 Task: Filter your Outlook emails to show only unread items with attachments and flagged by you.
Action: Mouse moved to (17, 71)
Screenshot: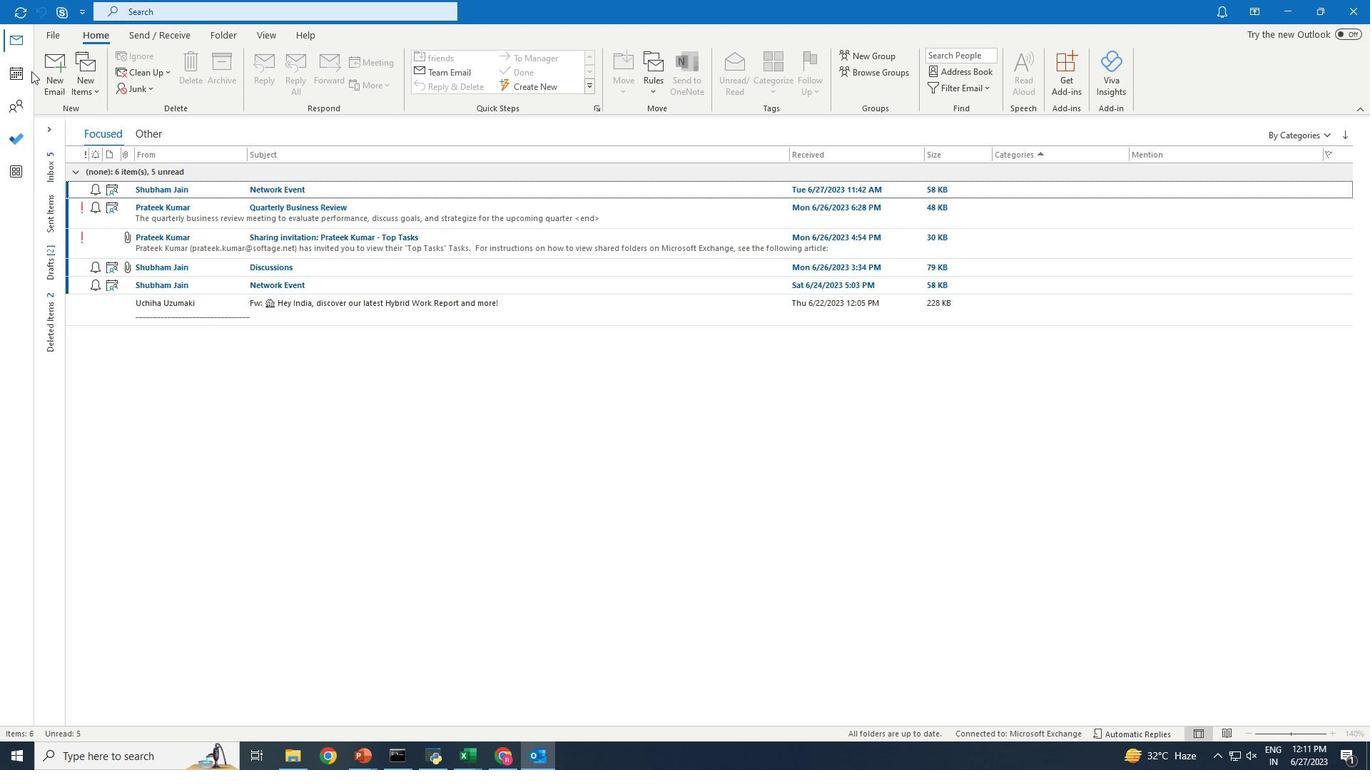 
Action: Mouse pressed left at (17, 71)
Screenshot: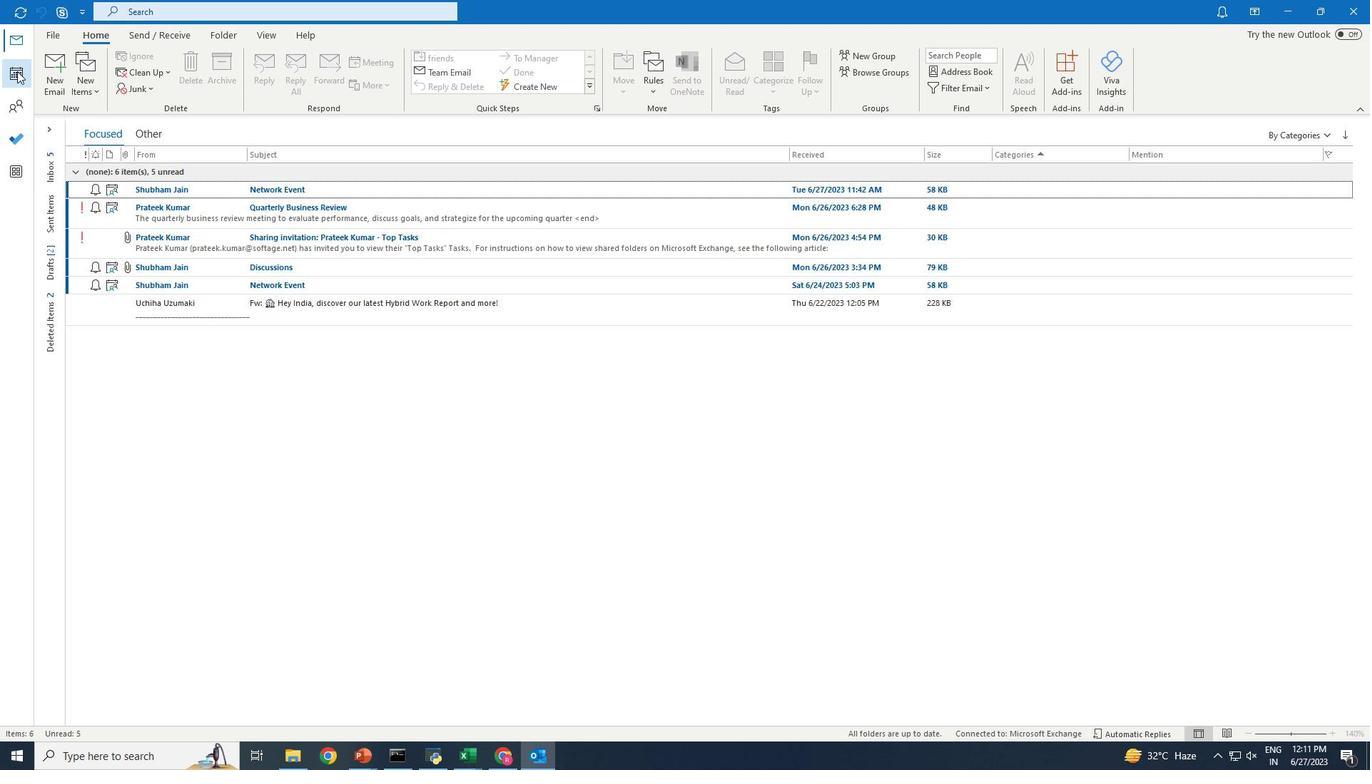 
Action: Mouse moved to (260, 34)
Screenshot: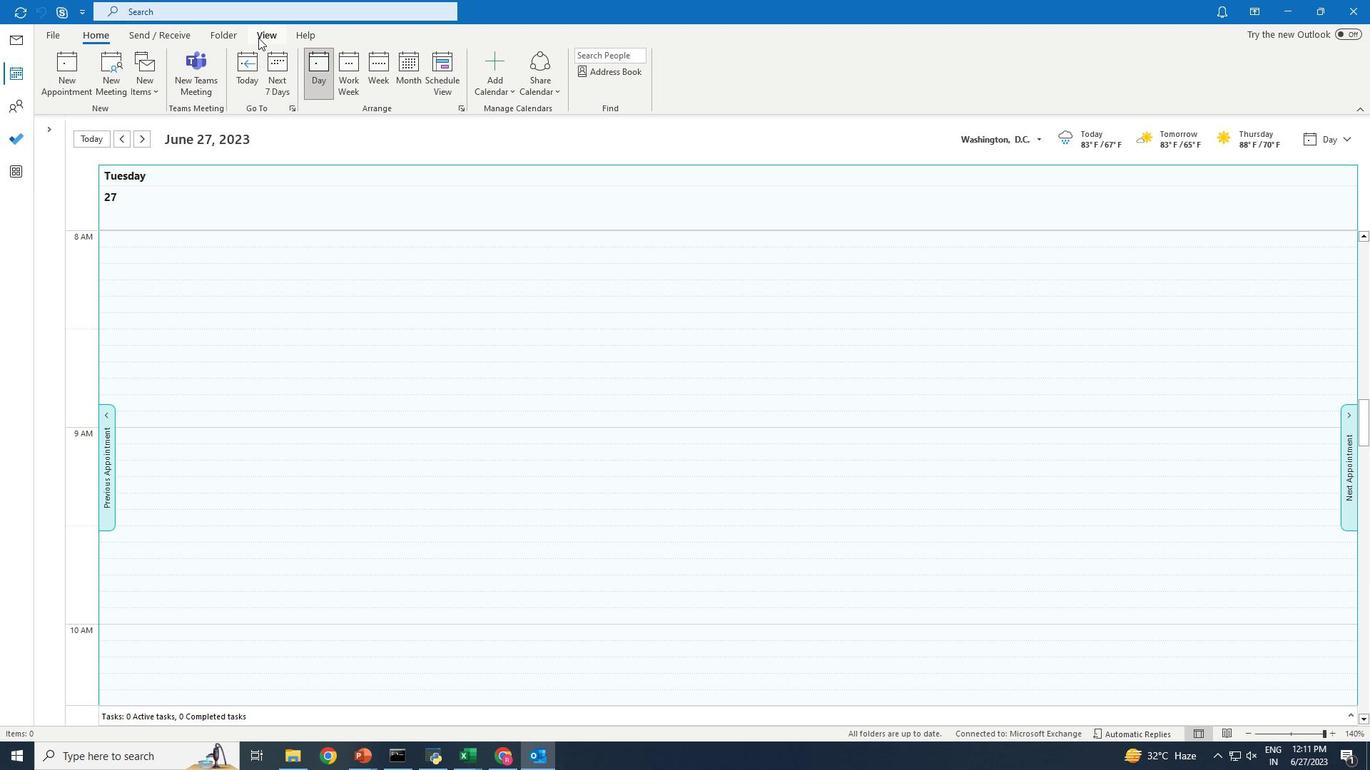 
Action: Mouse pressed left at (260, 34)
Screenshot: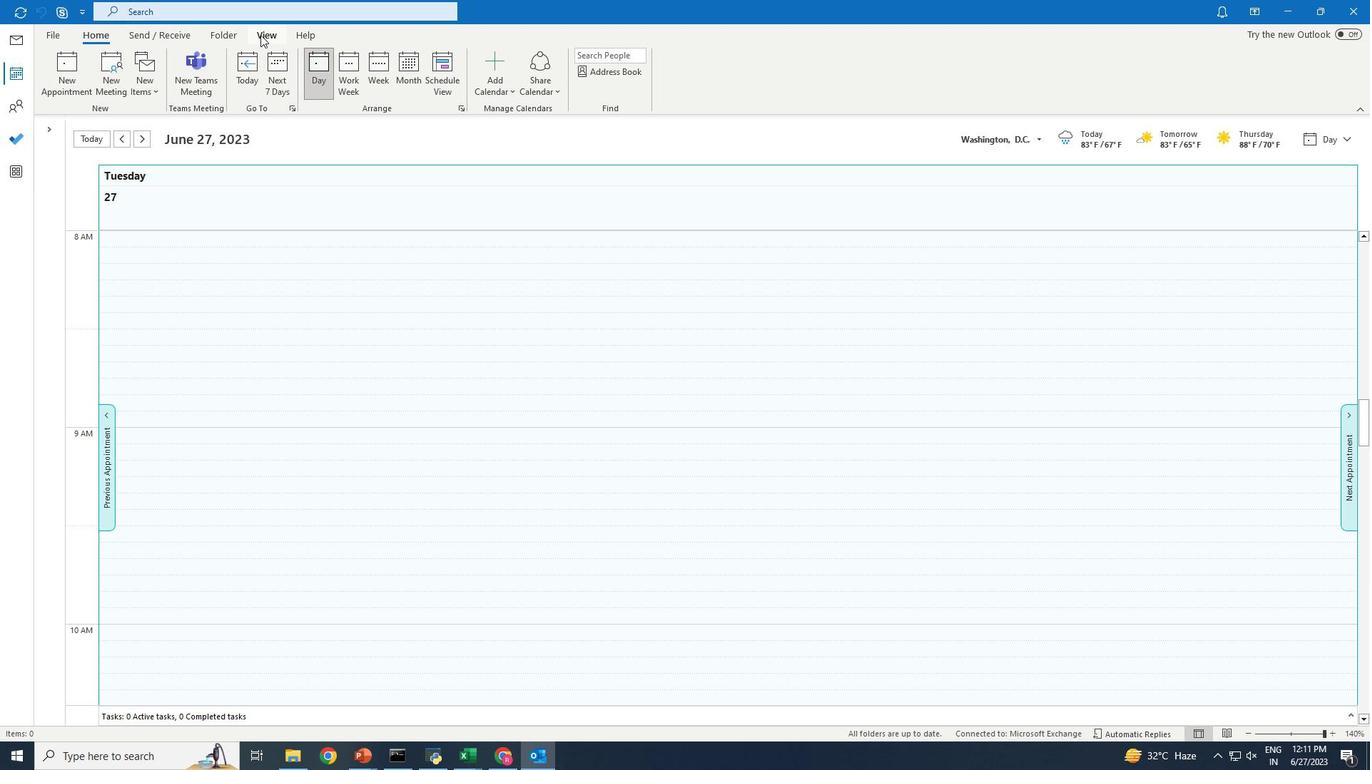 
Action: Mouse moved to (89, 70)
Screenshot: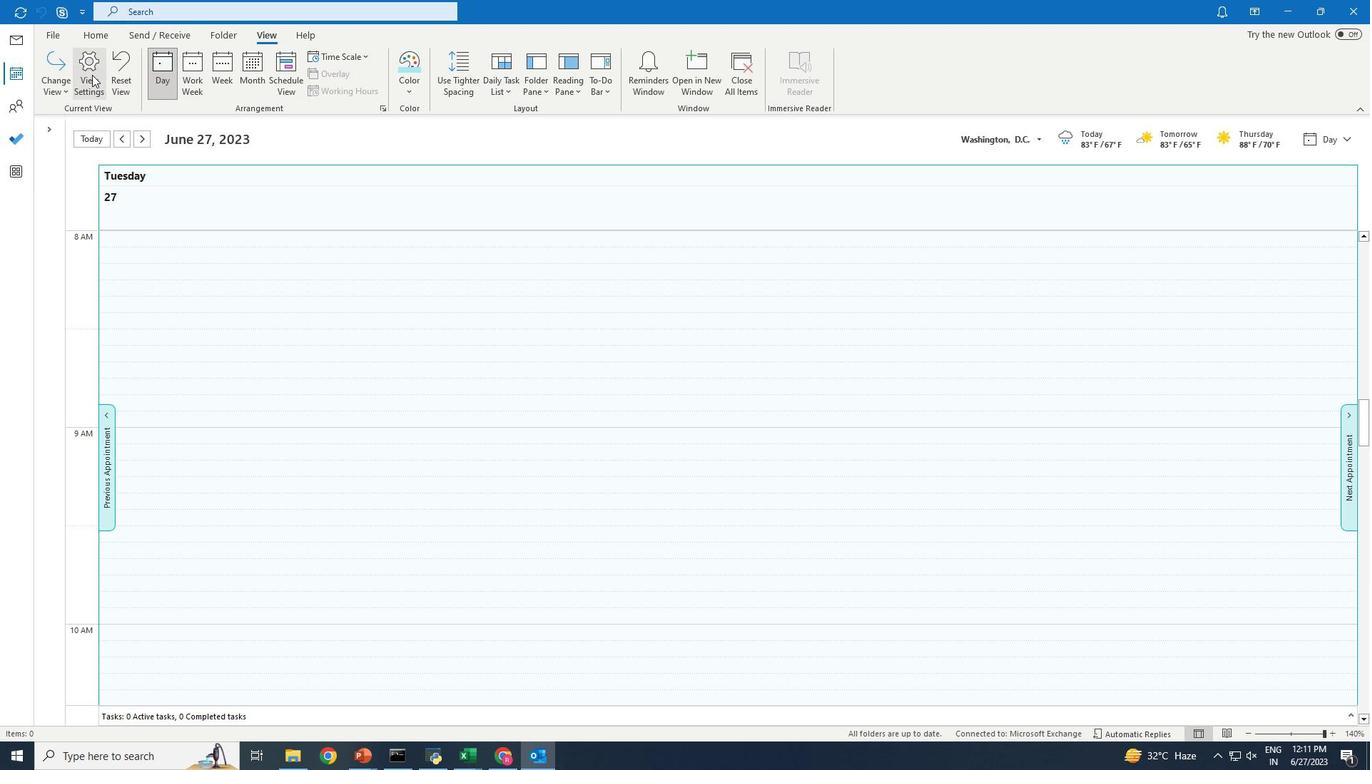 
Action: Mouse pressed left at (89, 70)
Screenshot: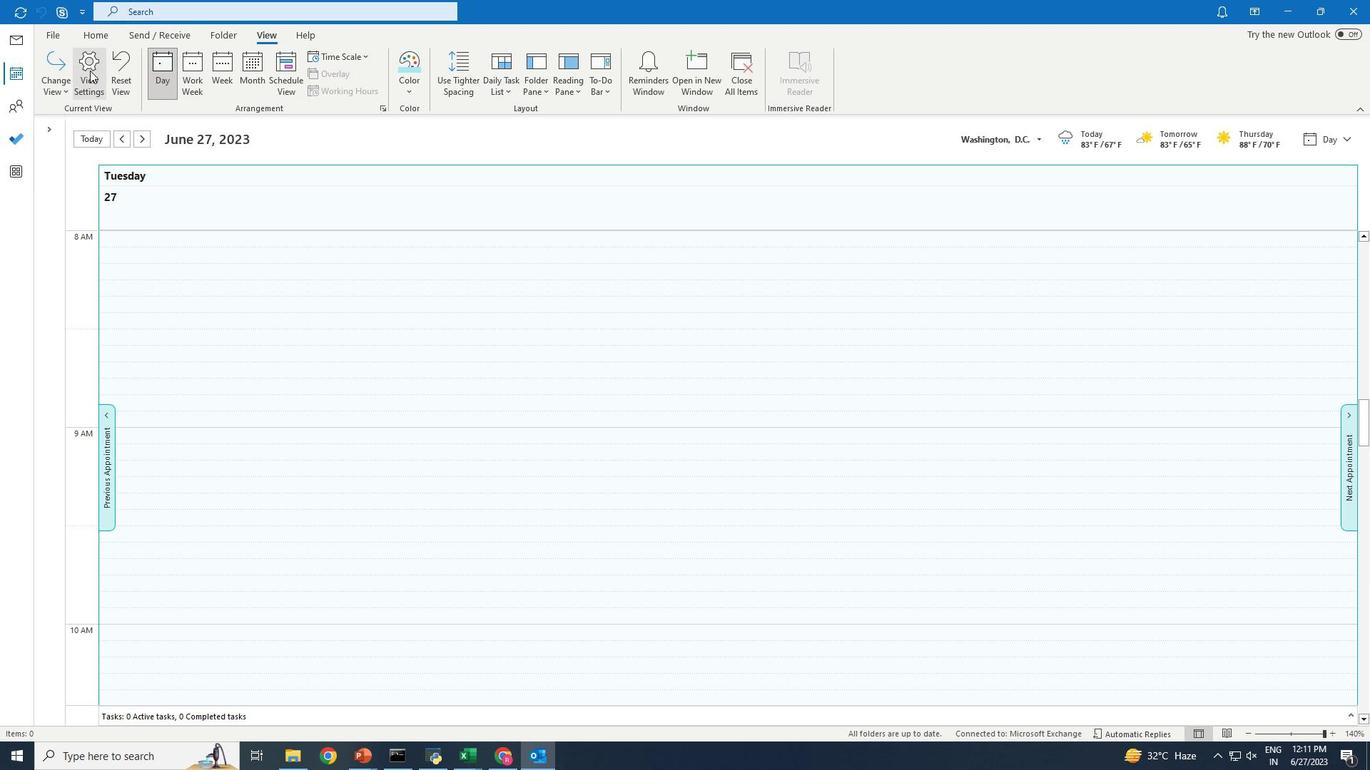 
Action: Mouse moved to (571, 370)
Screenshot: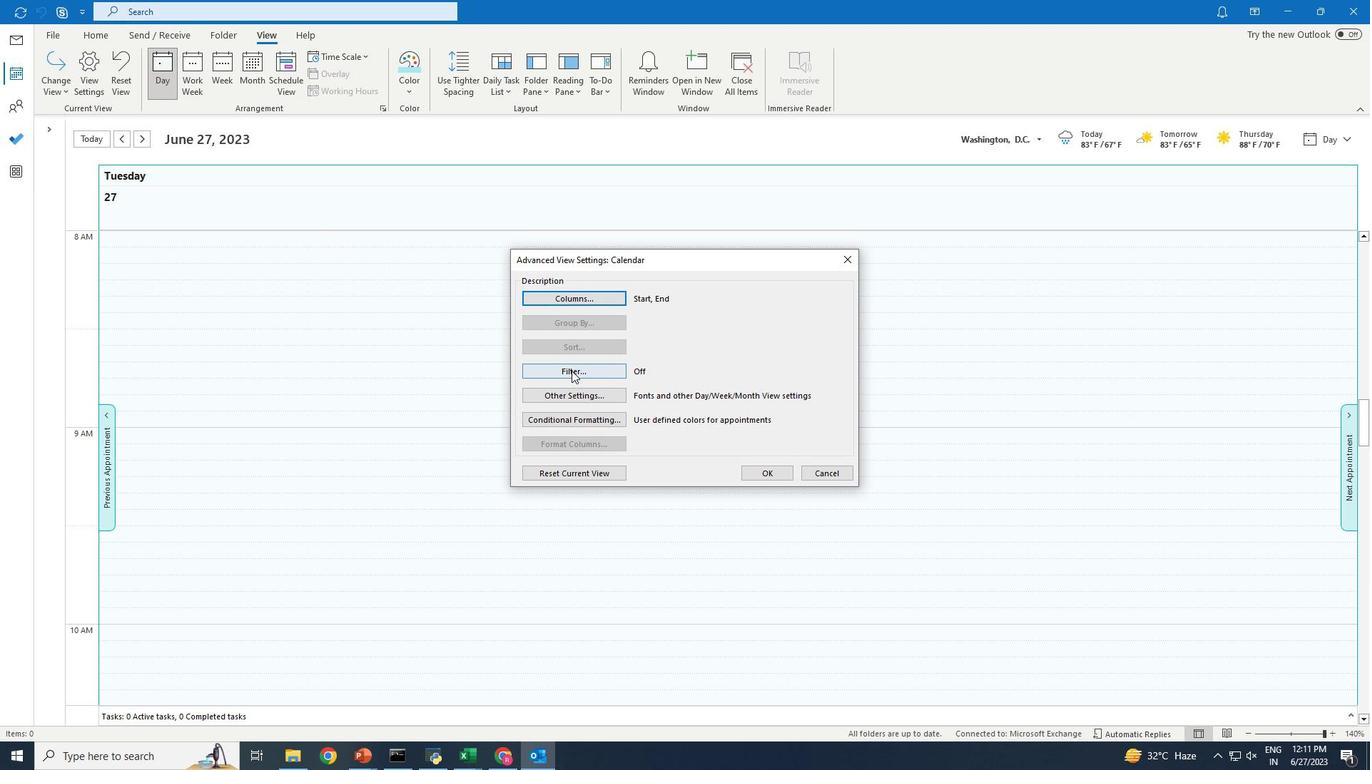 
Action: Mouse pressed left at (571, 370)
Screenshot: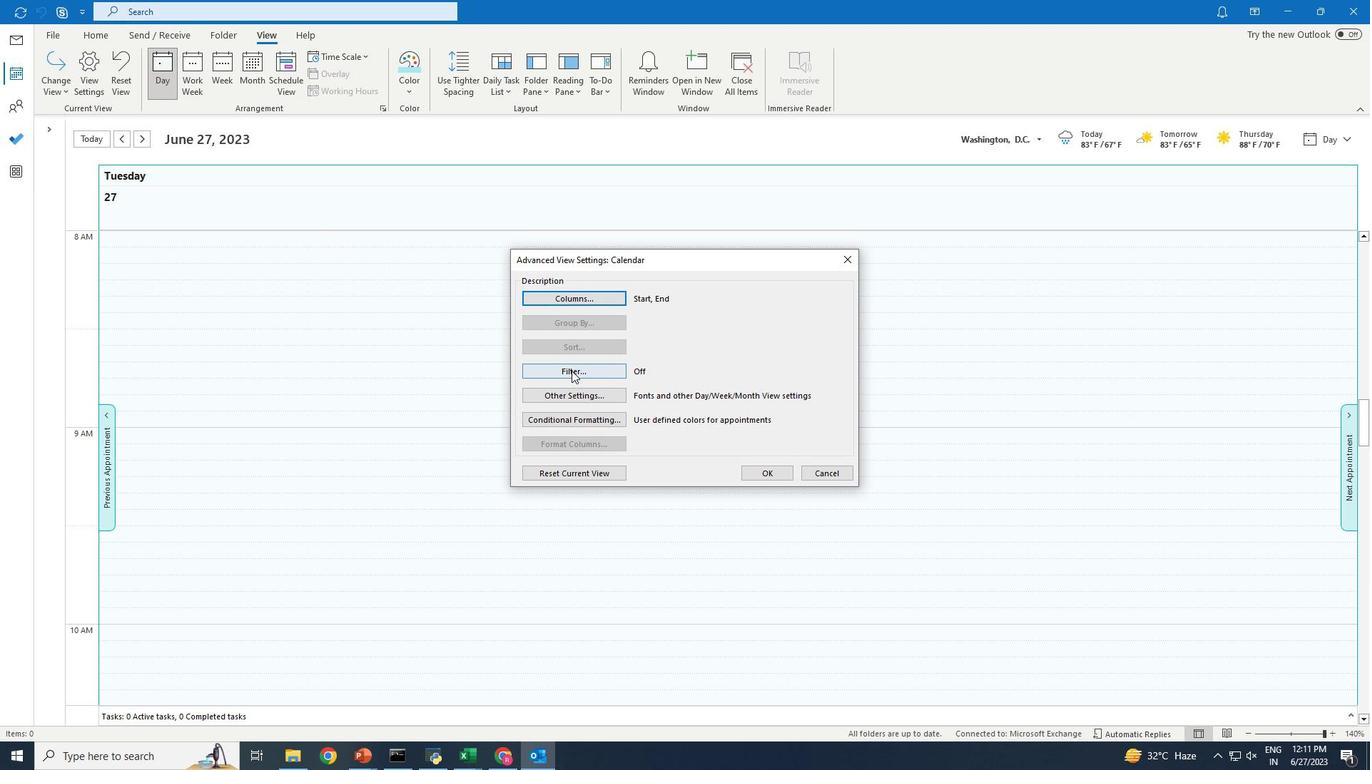 
Action: Mouse moved to (686, 285)
Screenshot: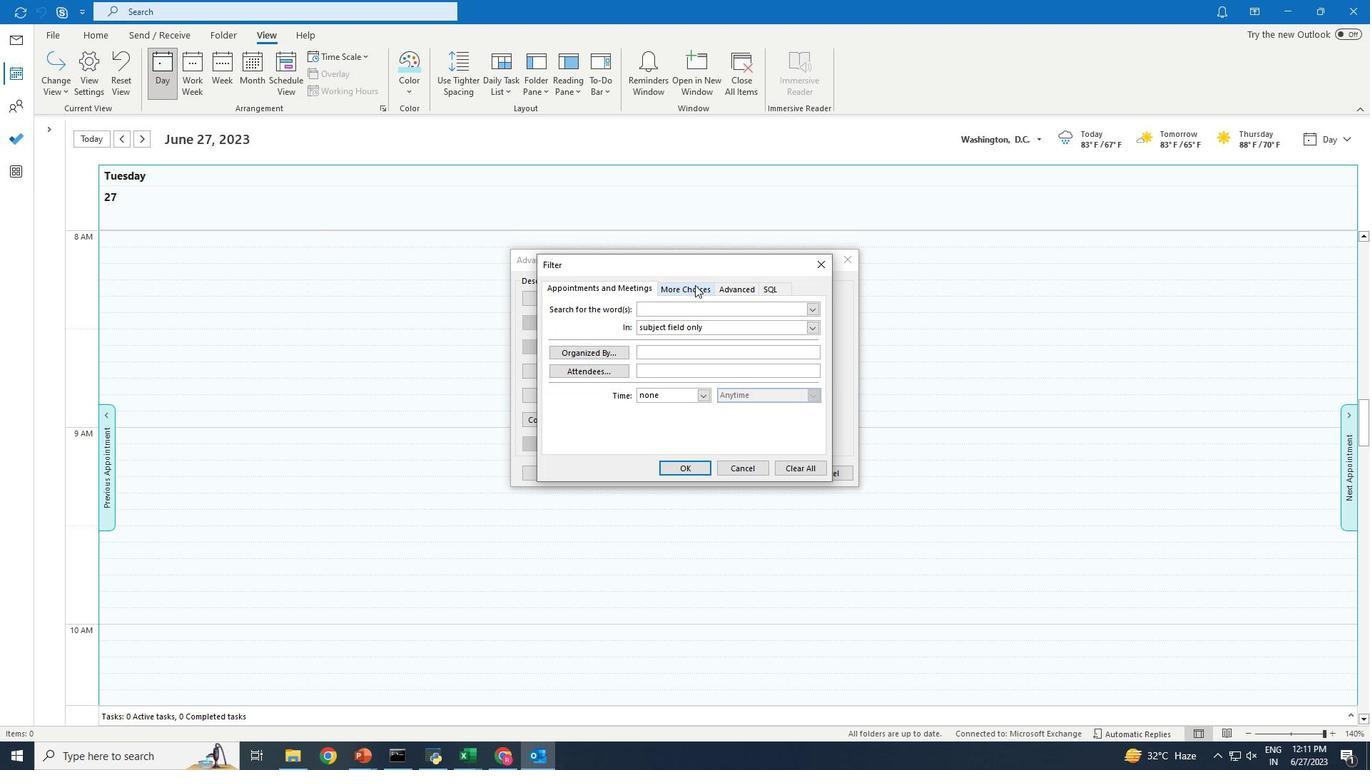 
Action: Mouse pressed left at (686, 285)
Screenshot: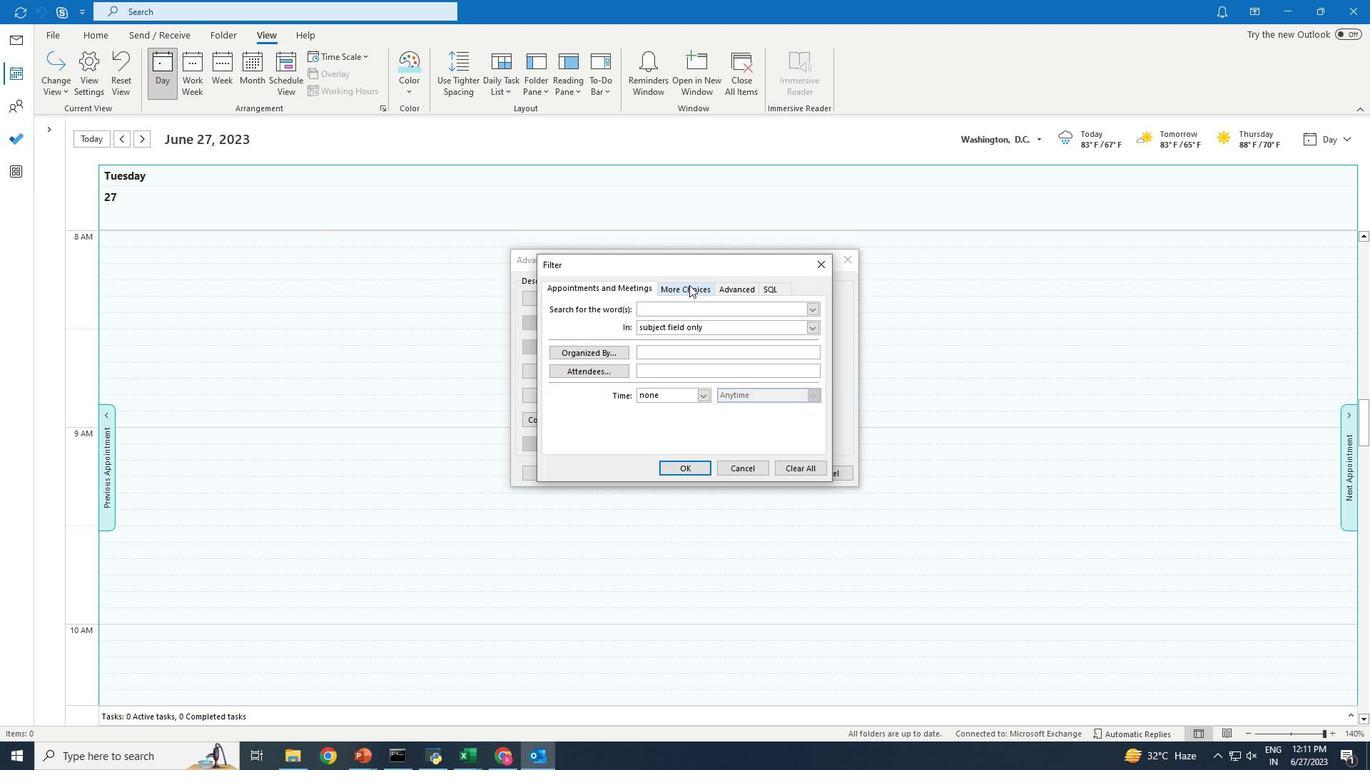 
Action: Mouse moved to (812, 306)
Screenshot: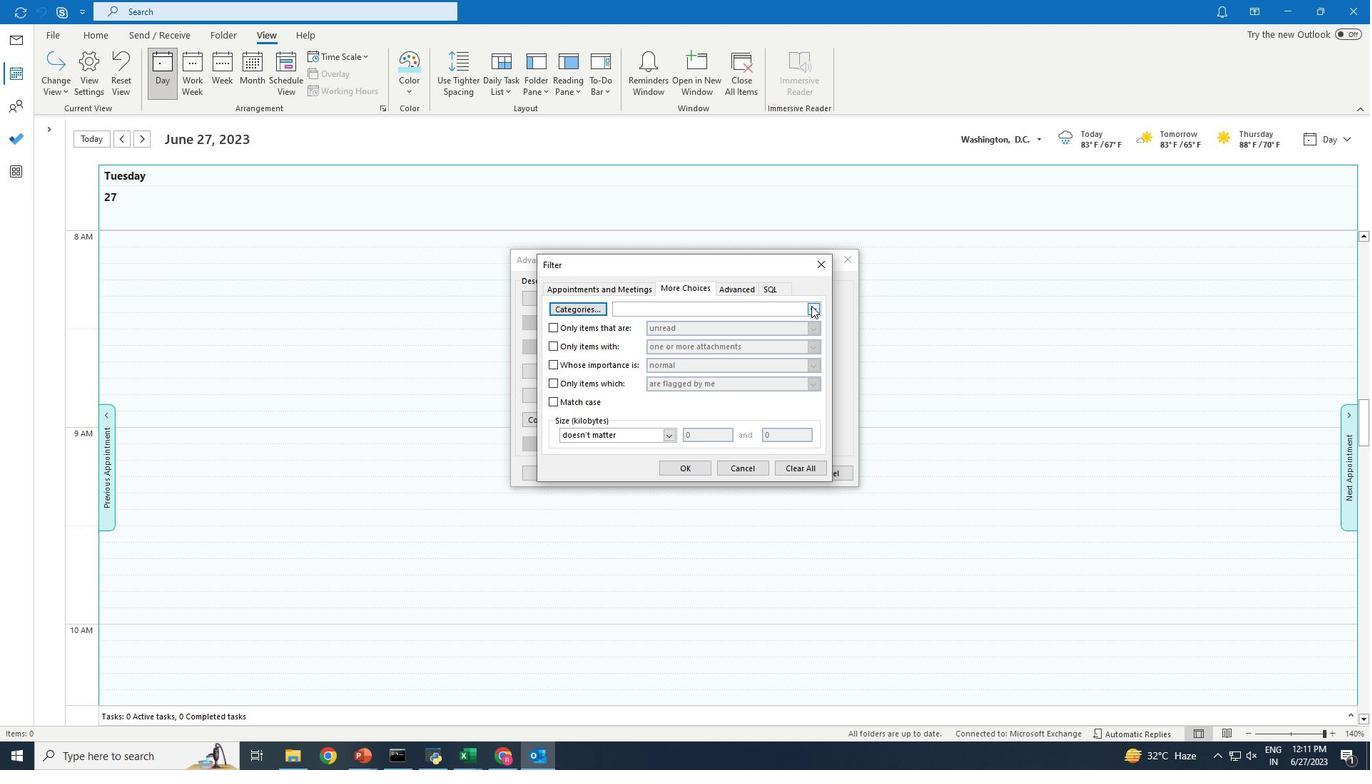 
Action: Mouse pressed left at (812, 306)
Screenshot: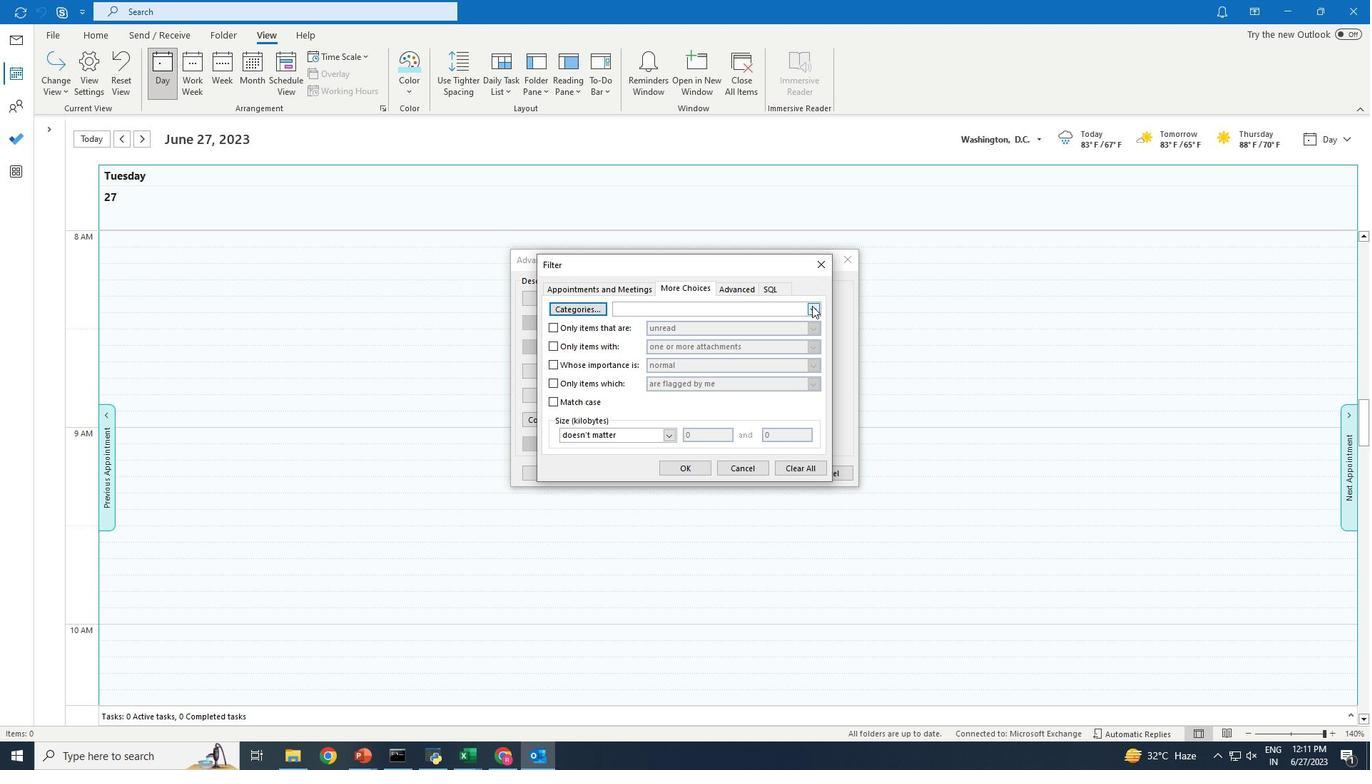 
Action: Mouse moved to (682, 355)
Screenshot: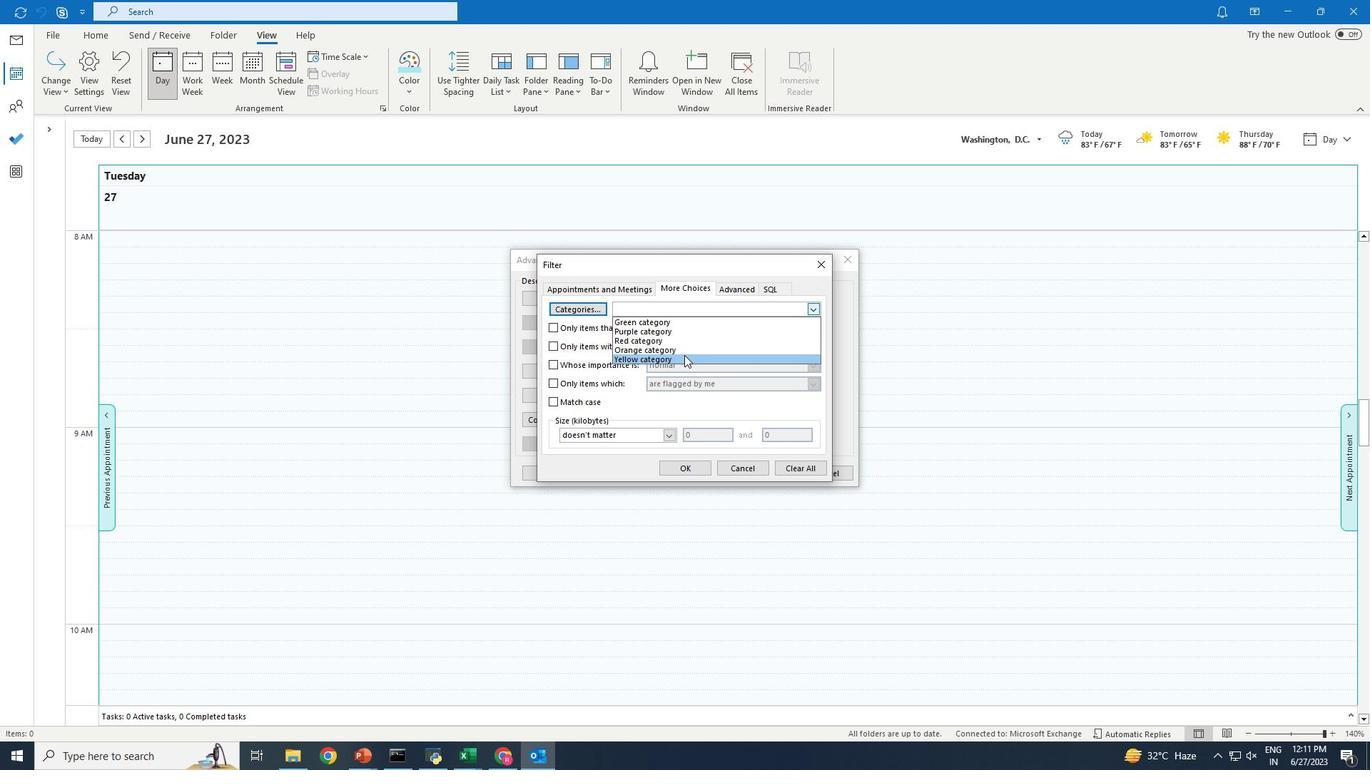 
Action: Mouse pressed left at (682, 355)
Screenshot: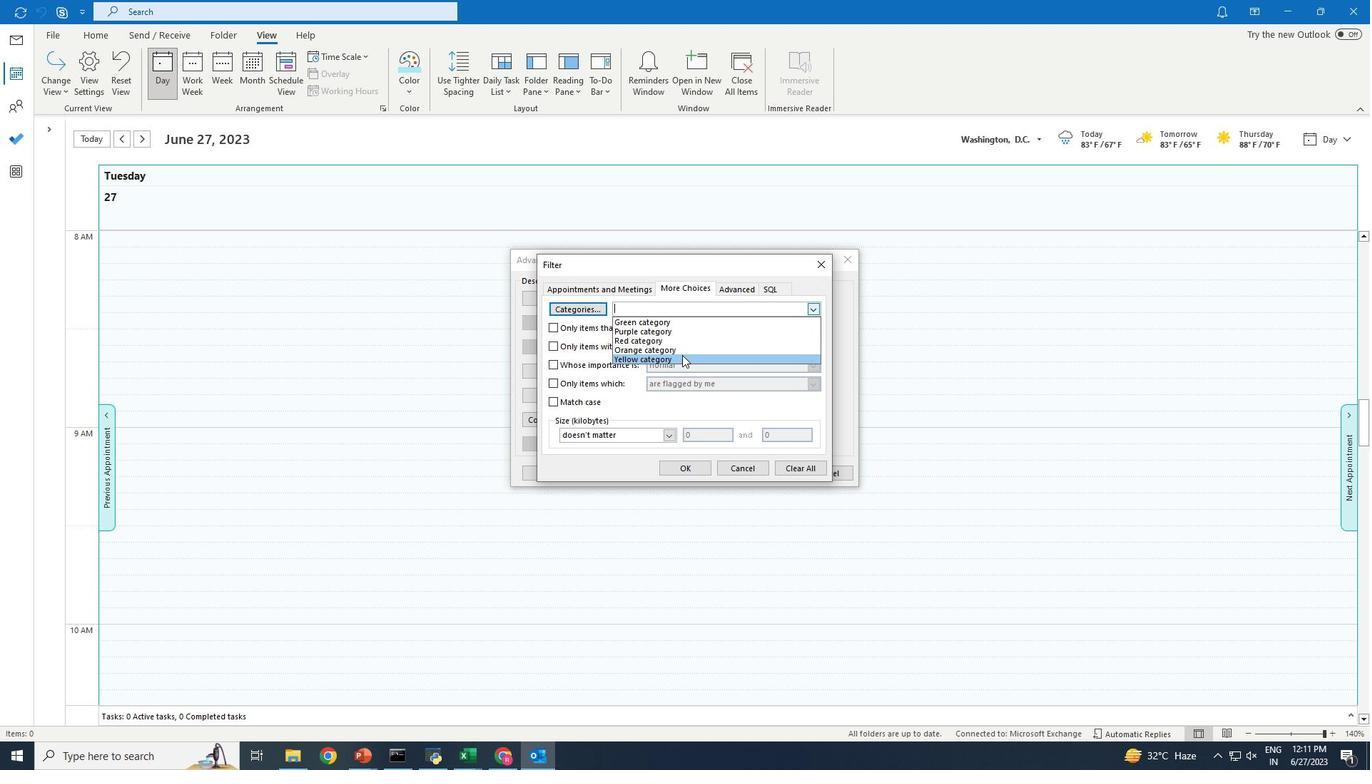 
Action: Mouse moved to (556, 327)
Screenshot: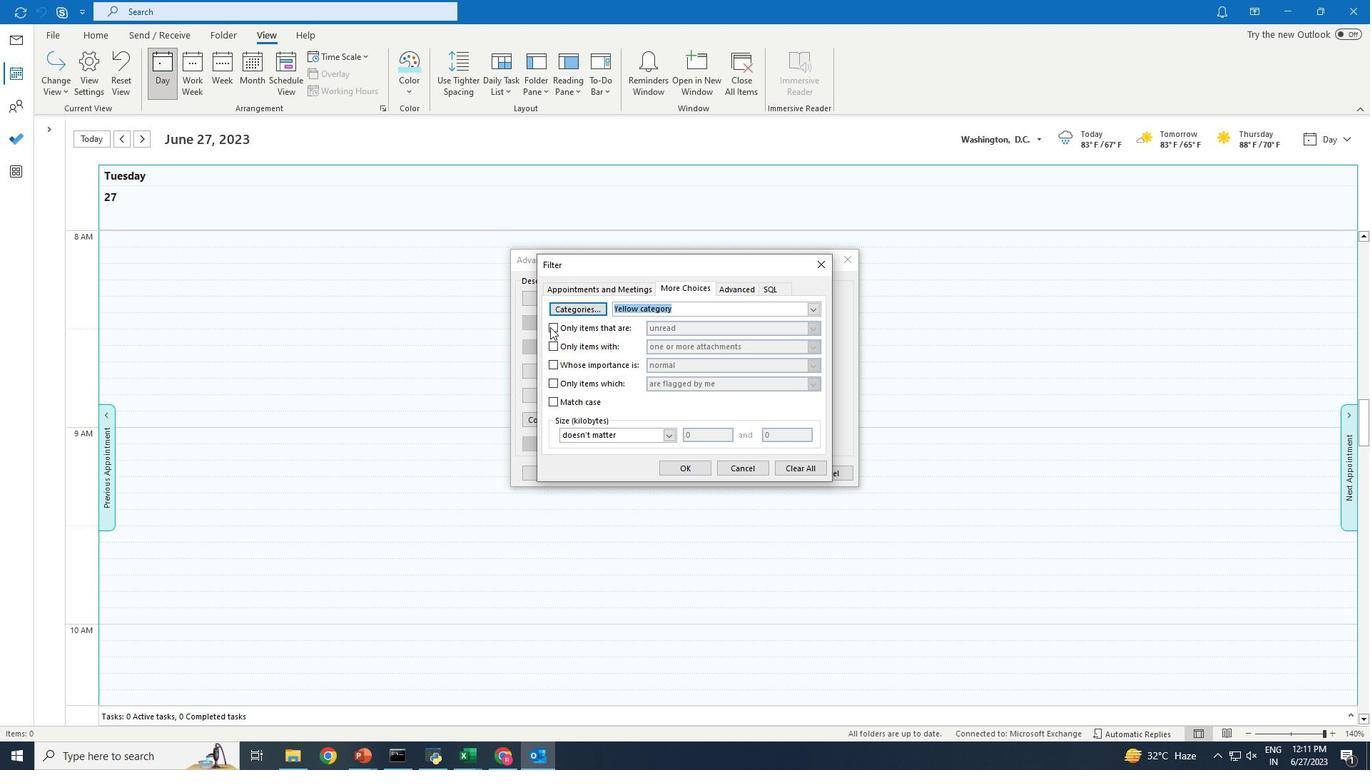 
Action: Mouse pressed left at (556, 327)
Screenshot: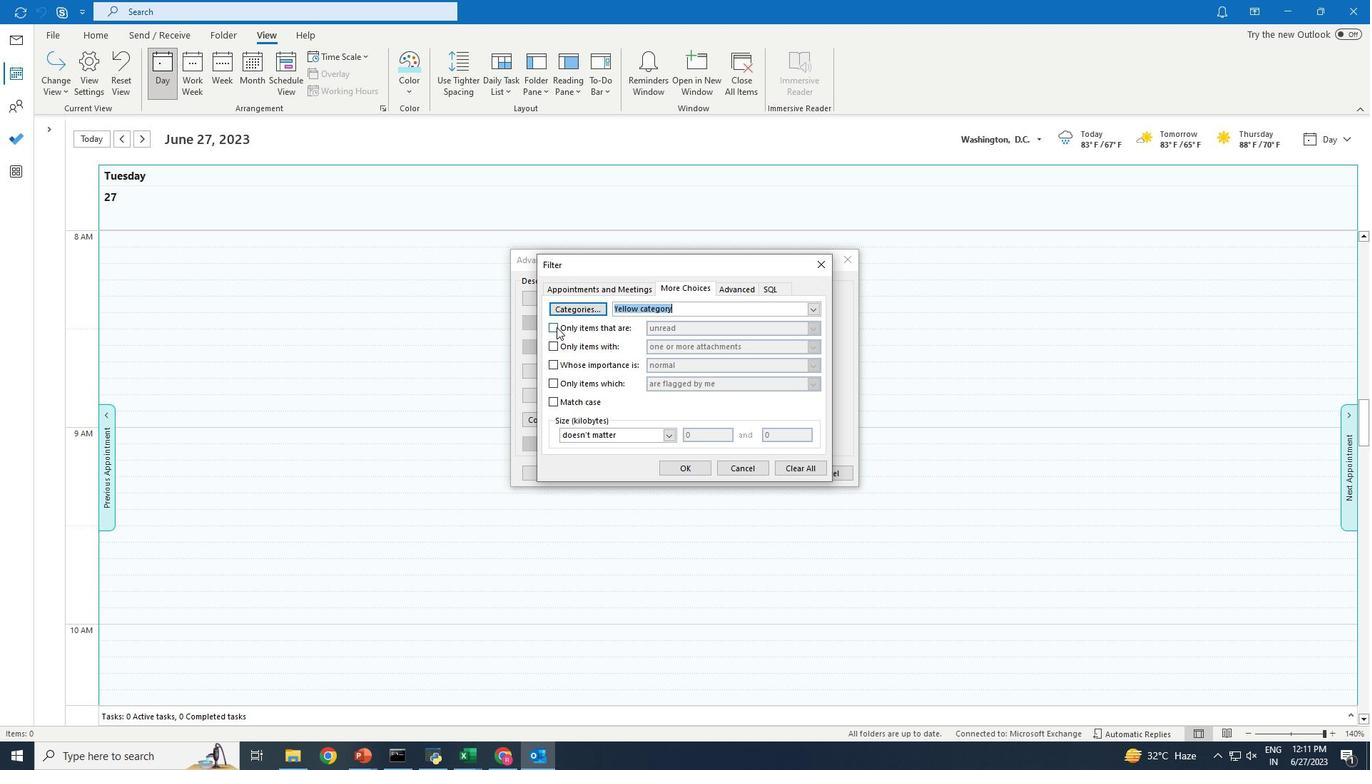 
Action: Mouse moved to (812, 328)
Screenshot: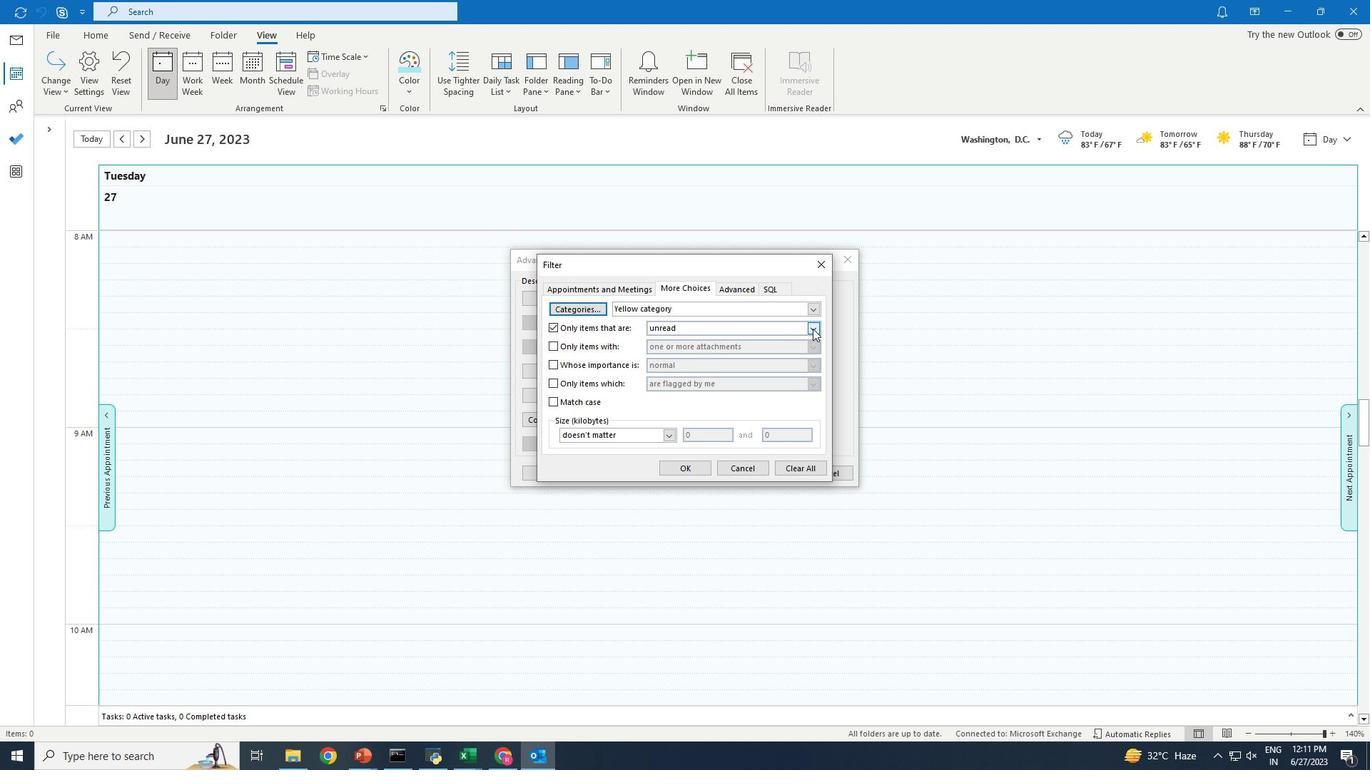 
Action: Mouse pressed left at (812, 328)
Screenshot: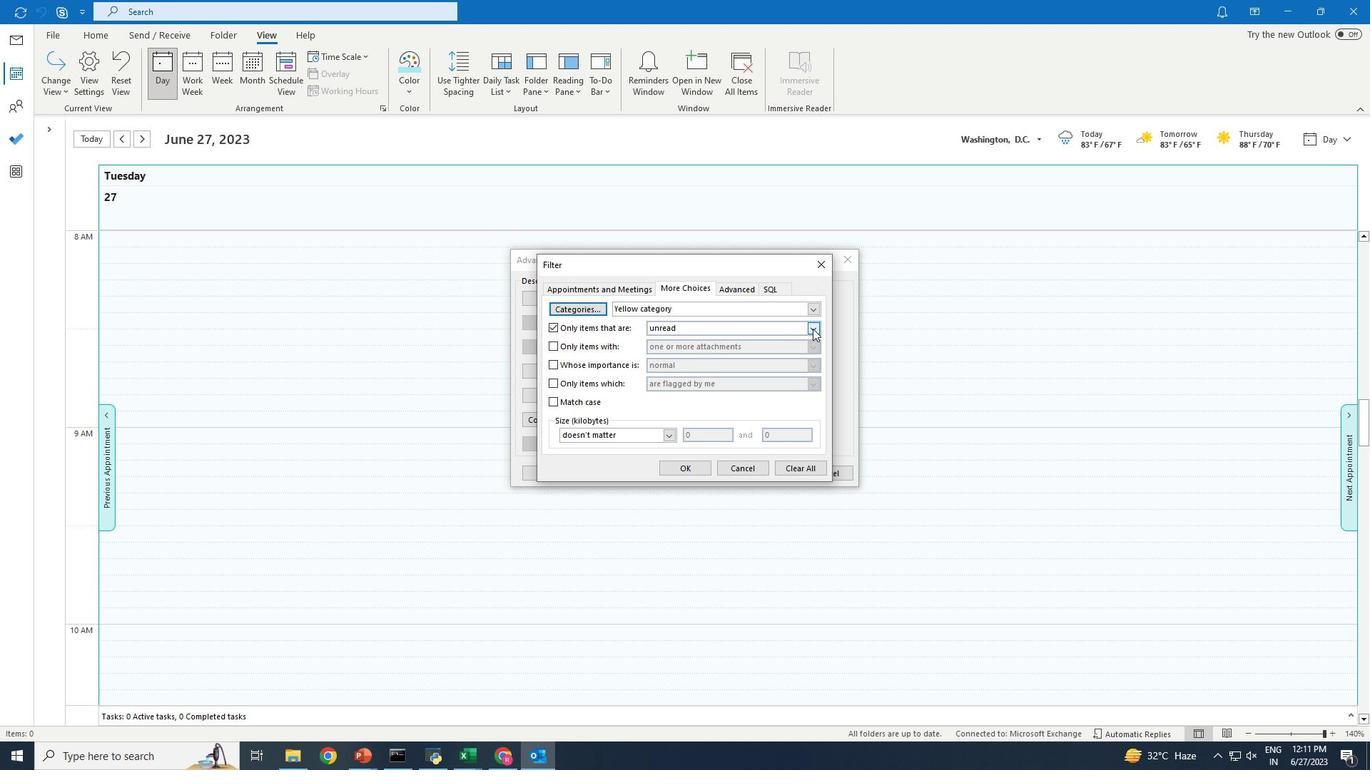 
Action: Mouse moved to (673, 339)
Screenshot: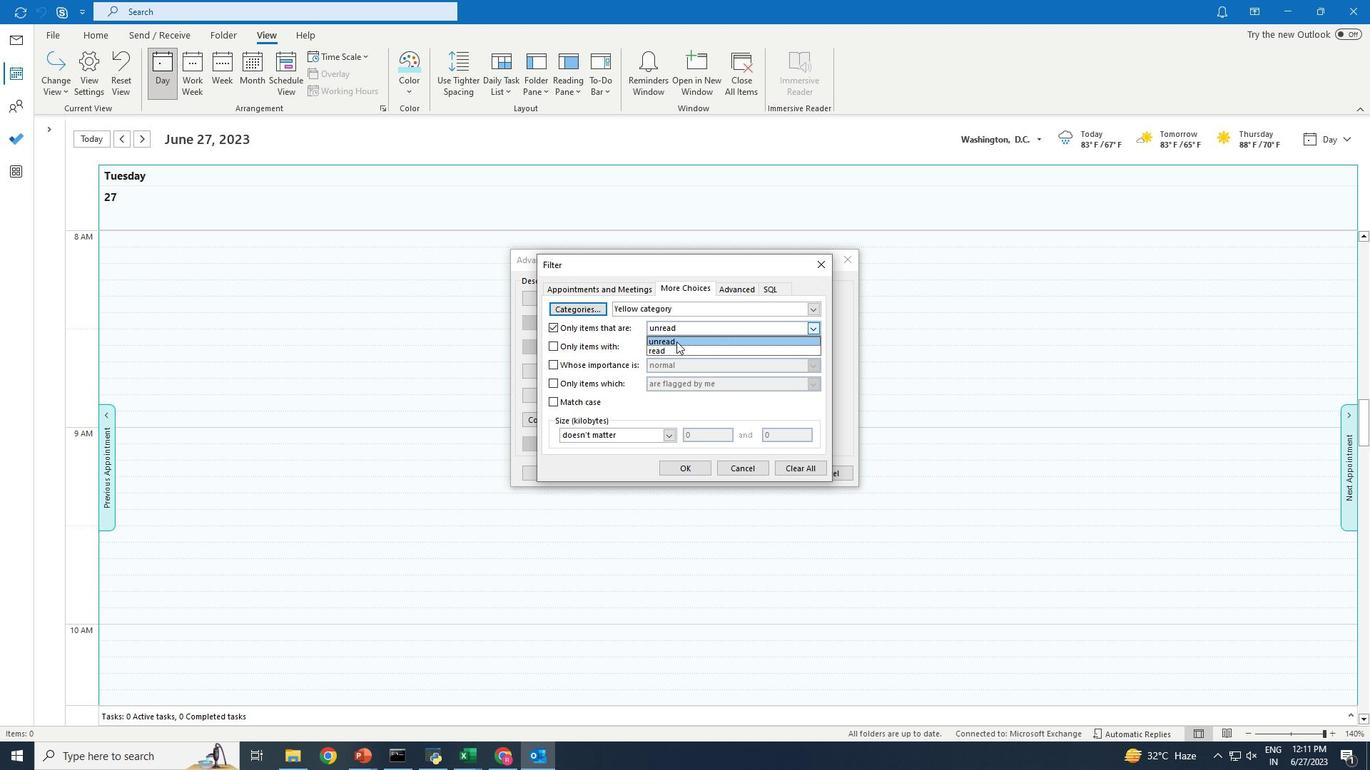 
Action: Mouse pressed left at (673, 339)
Screenshot: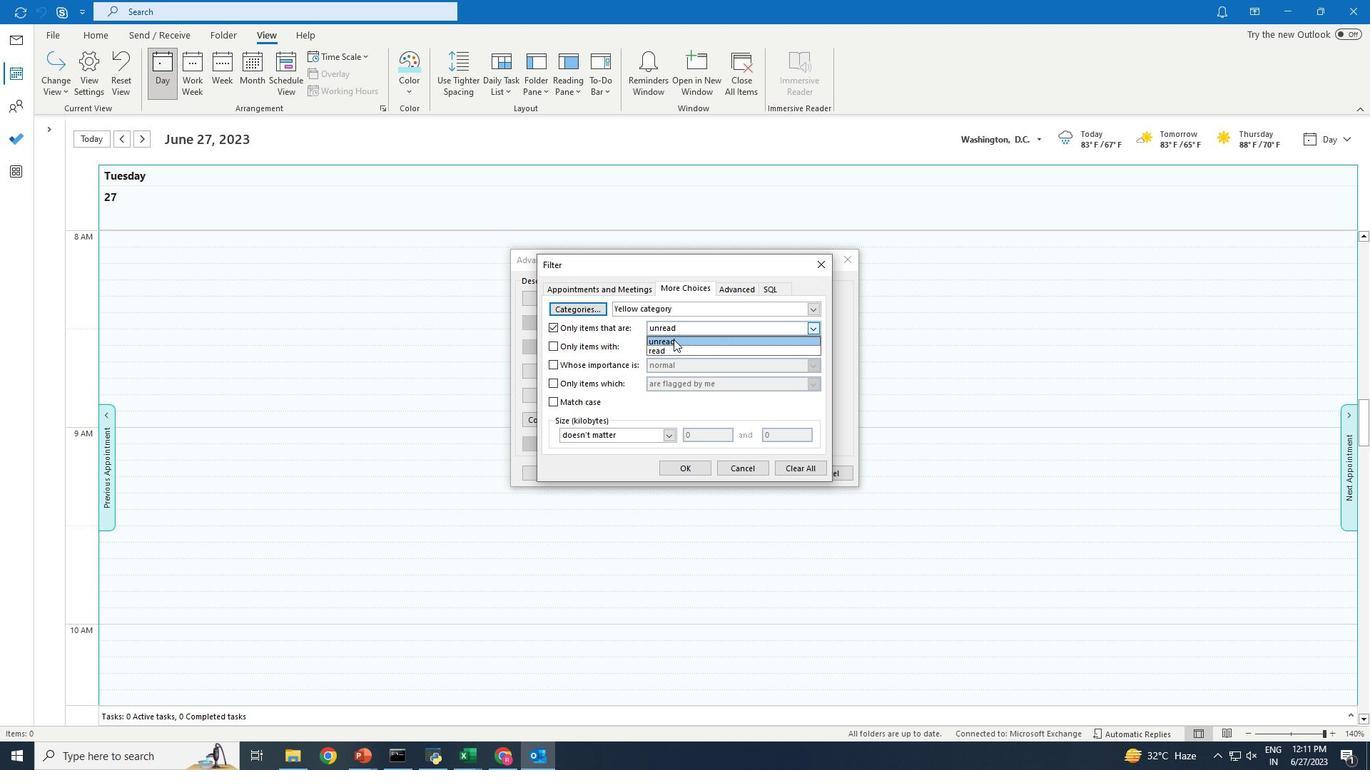 
Action: Mouse moved to (552, 381)
Screenshot: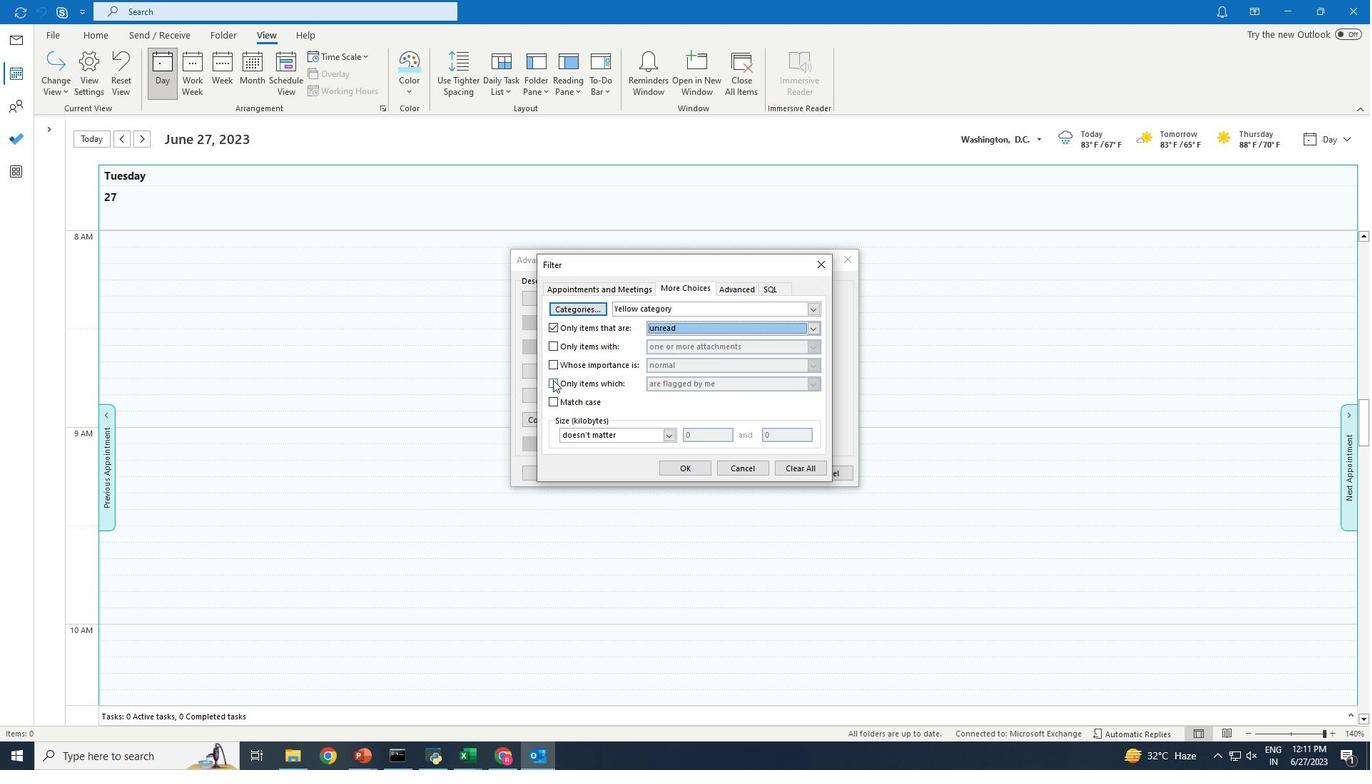 
Action: Mouse pressed left at (552, 381)
Screenshot: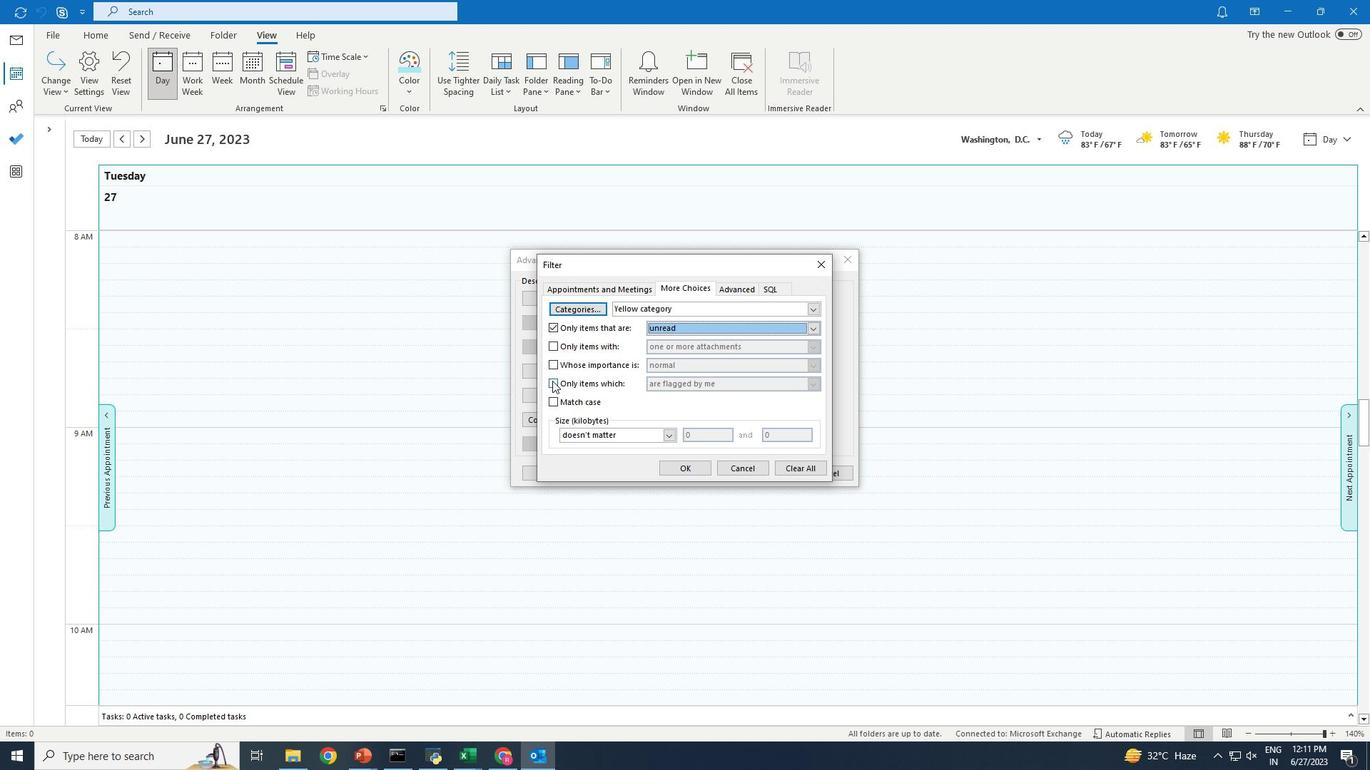 
Action: Mouse moved to (809, 385)
Screenshot: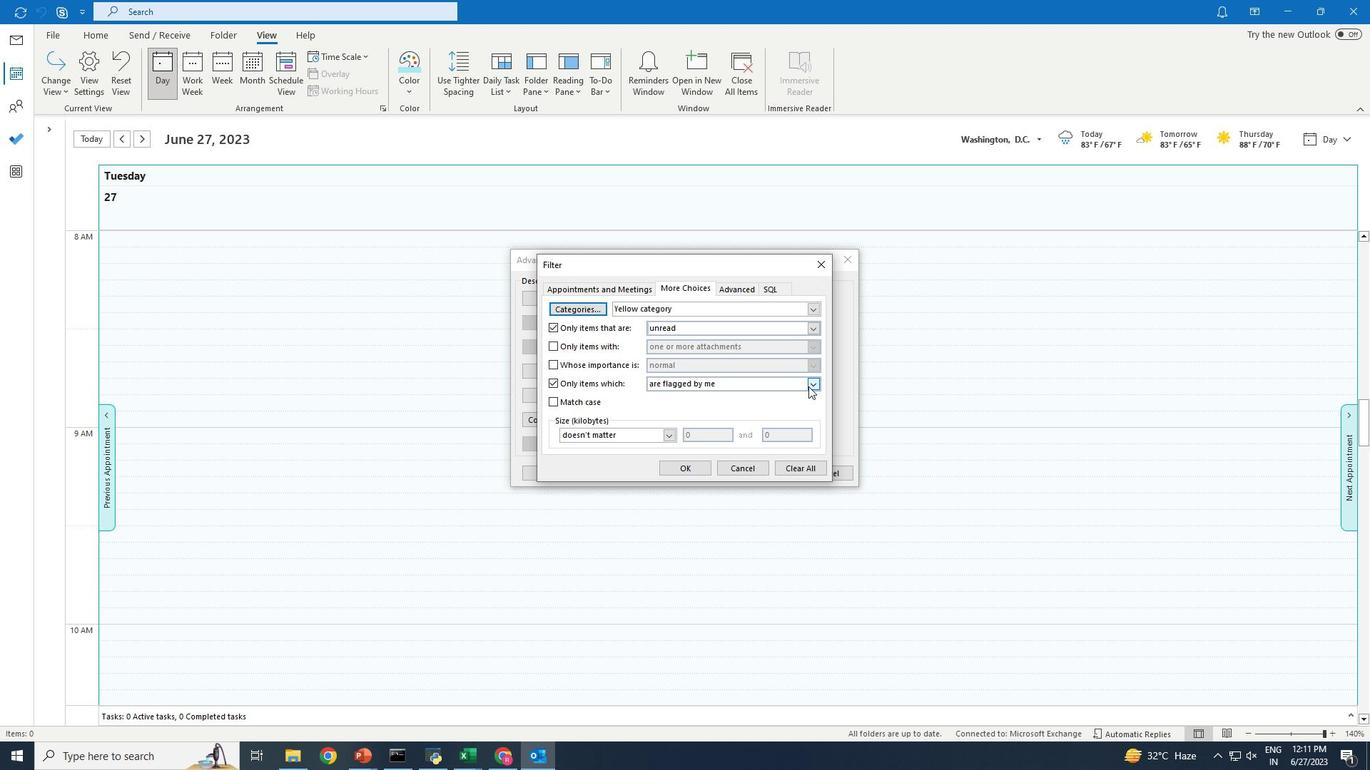 
Action: Mouse pressed left at (809, 385)
Screenshot: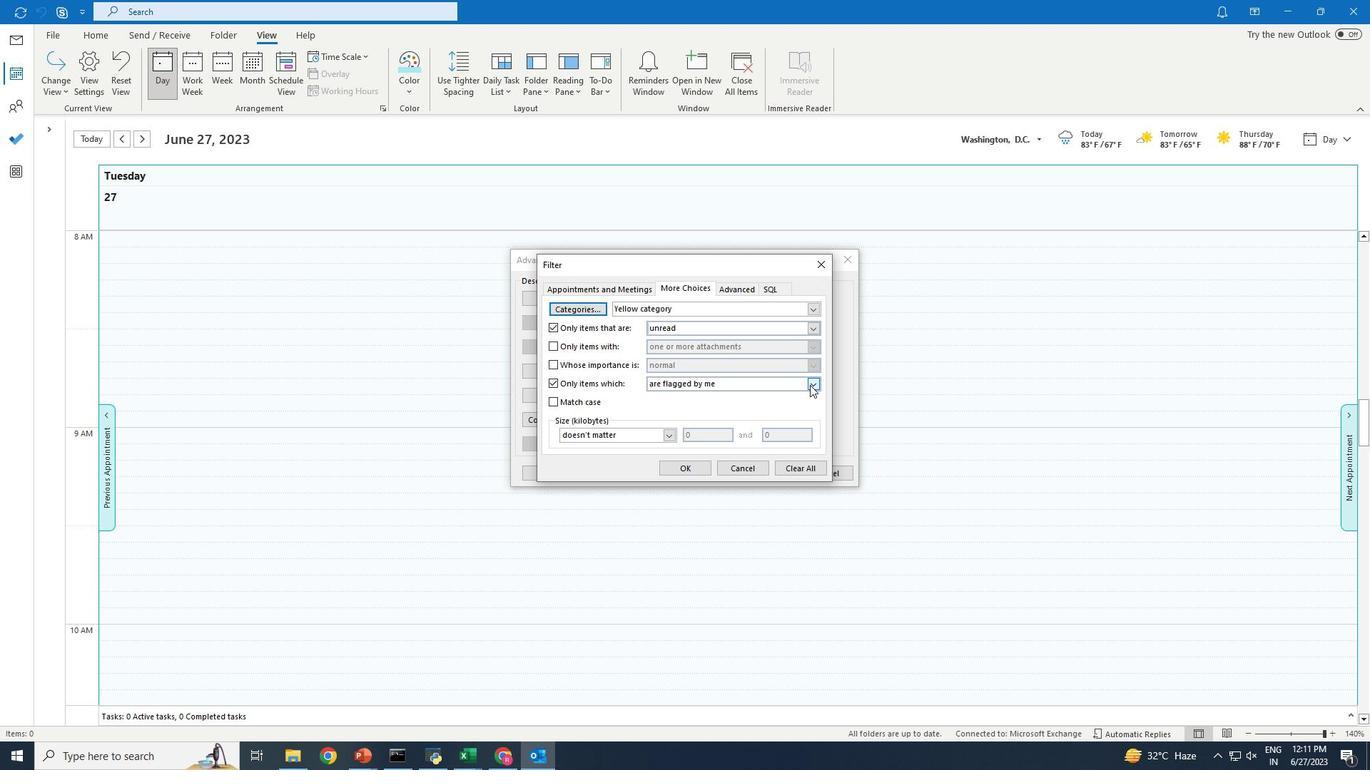 
Action: Mouse moved to (689, 413)
Screenshot: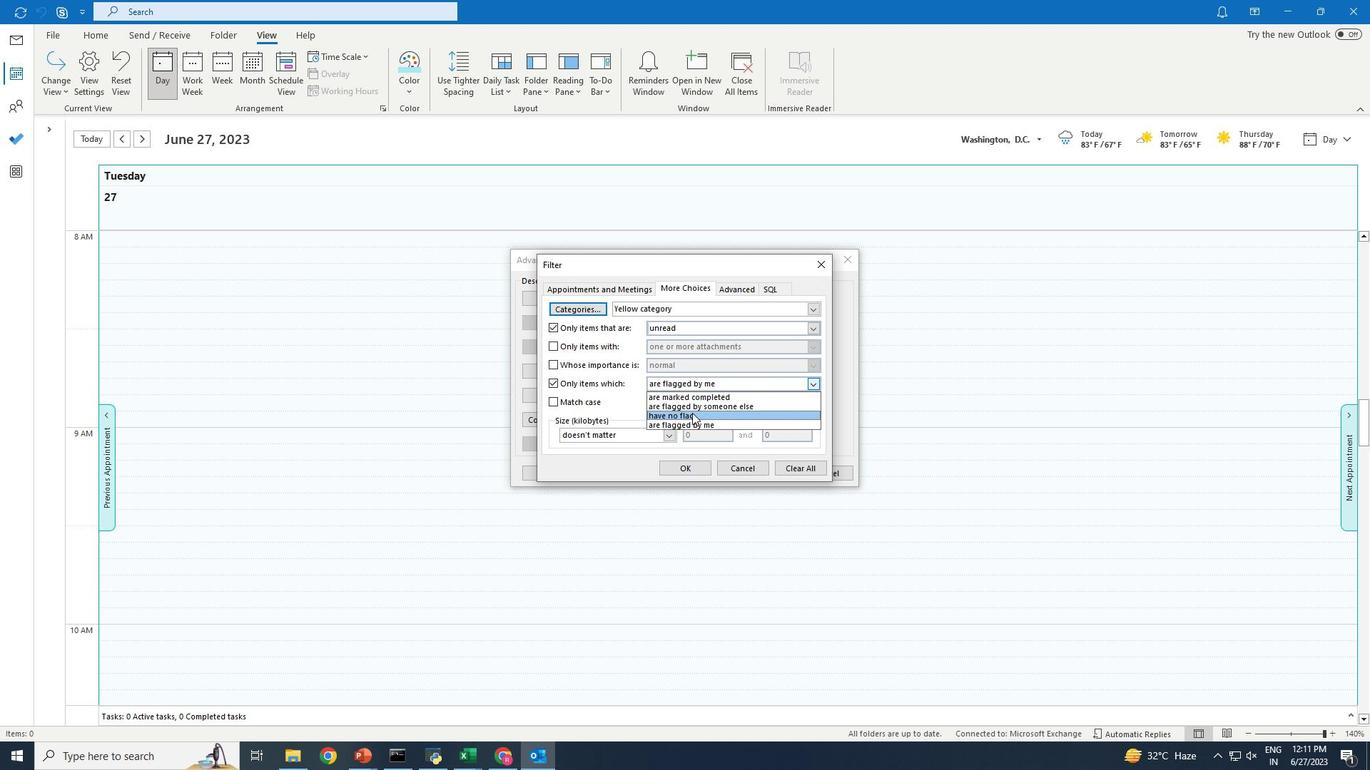 
Action: Mouse pressed left at (689, 413)
Screenshot: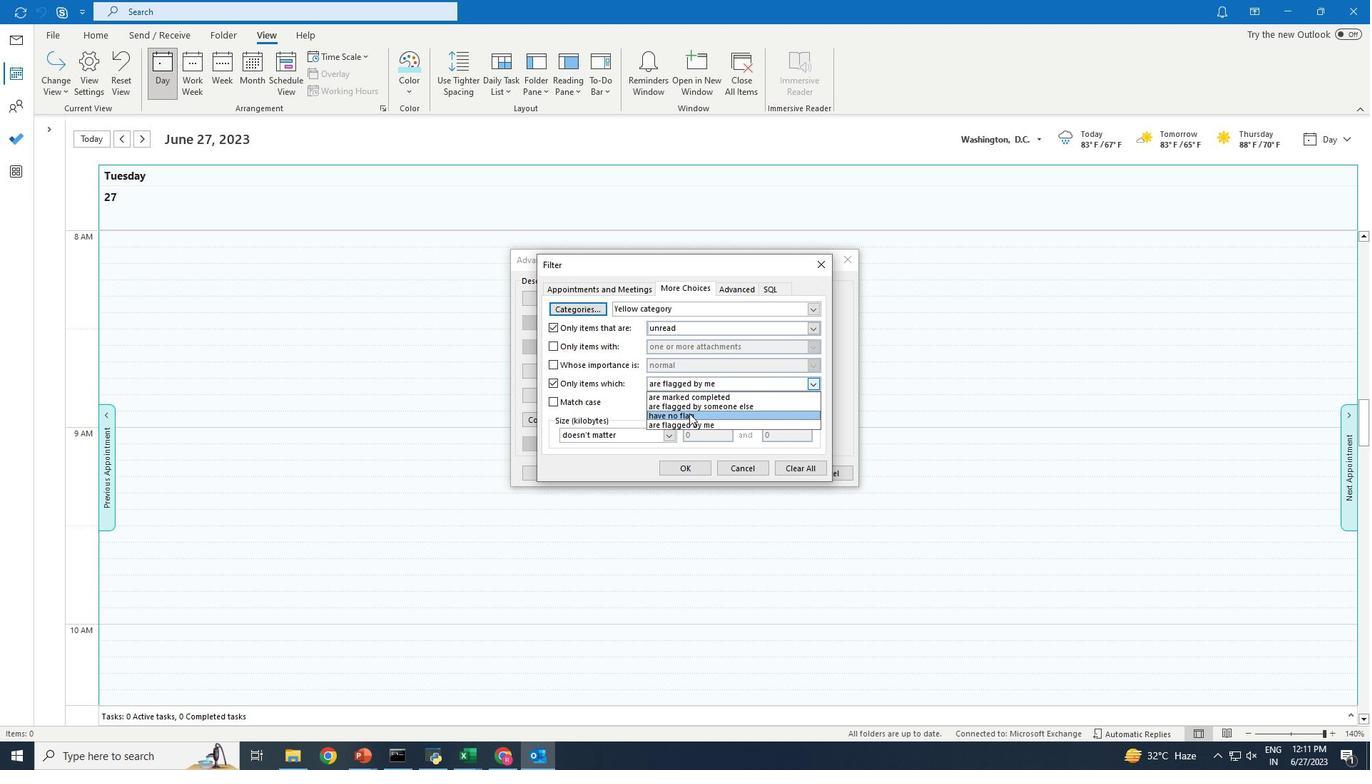
Action: Mouse moved to (689, 464)
Screenshot: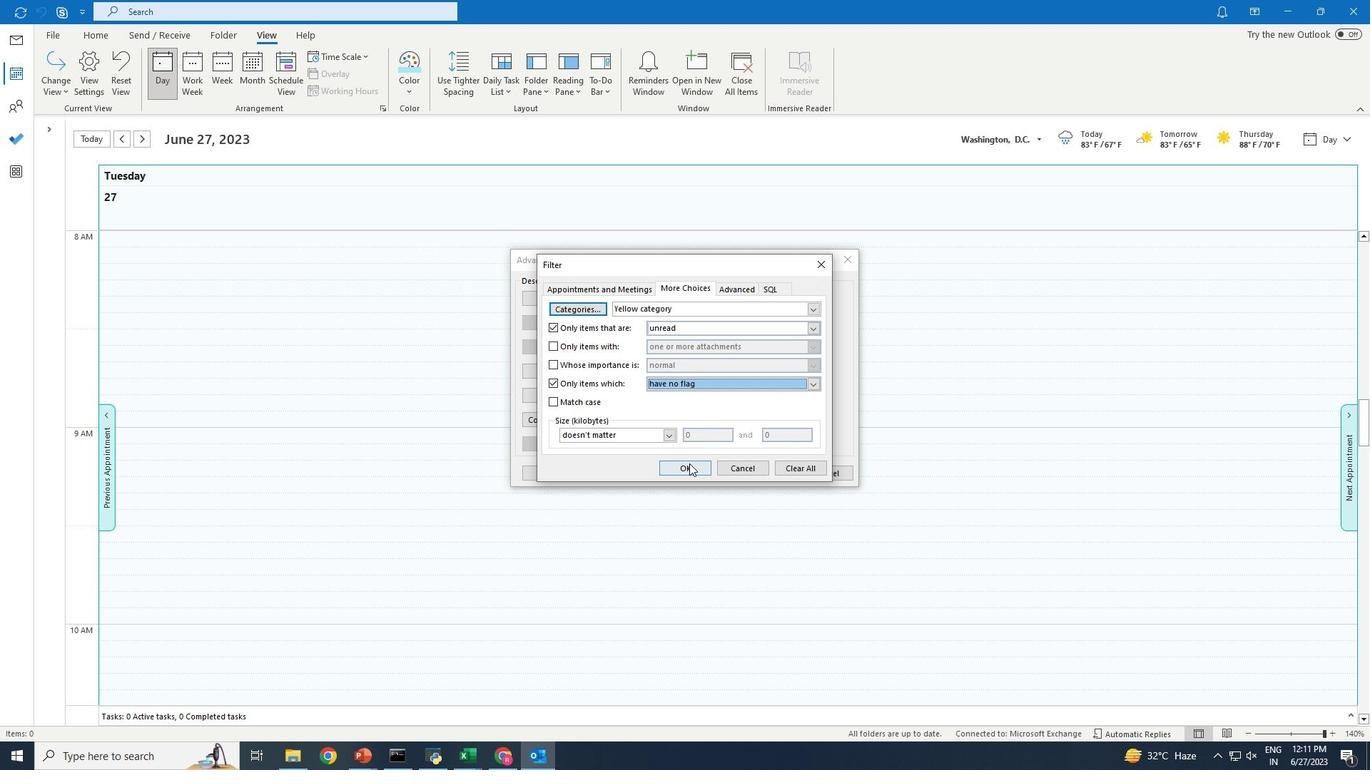 
Action: Mouse pressed left at (689, 464)
Screenshot: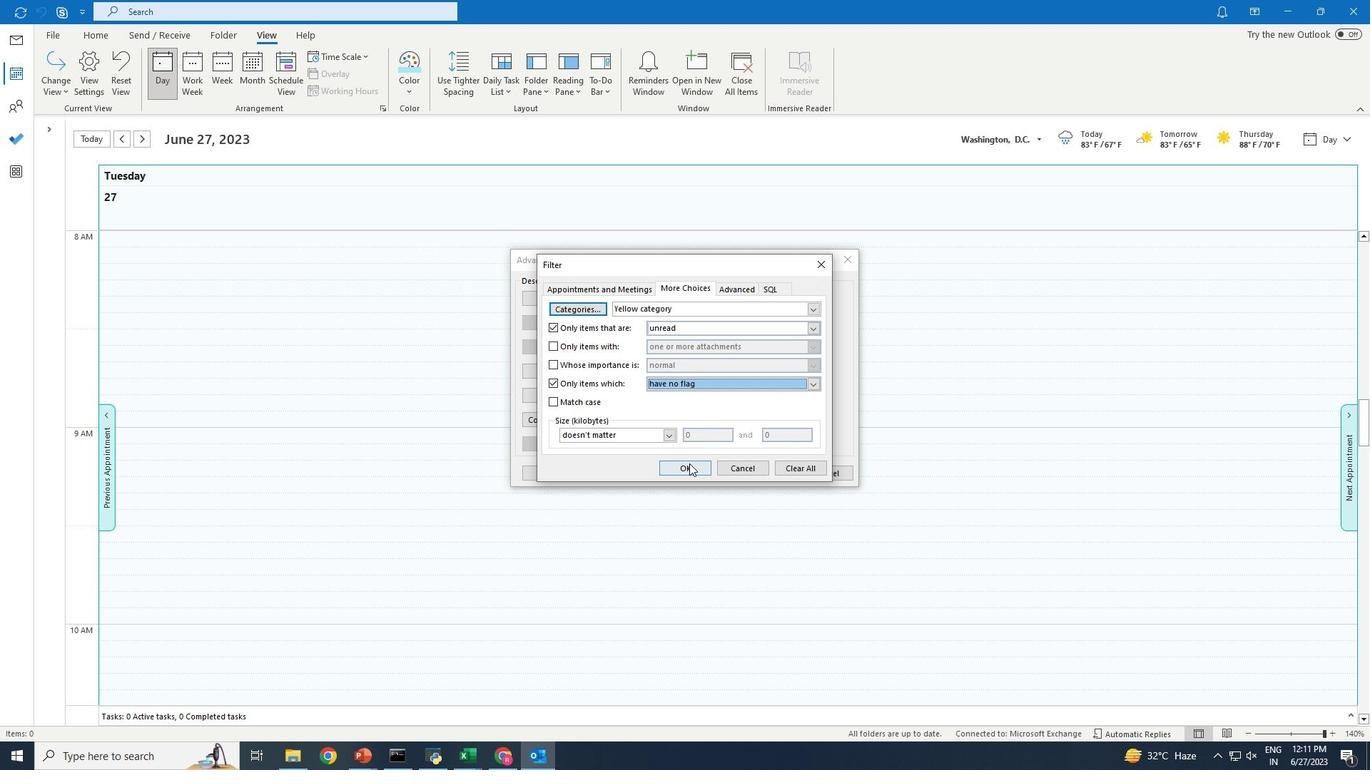 
Action: Mouse moved to (752, 470)
Screenshot: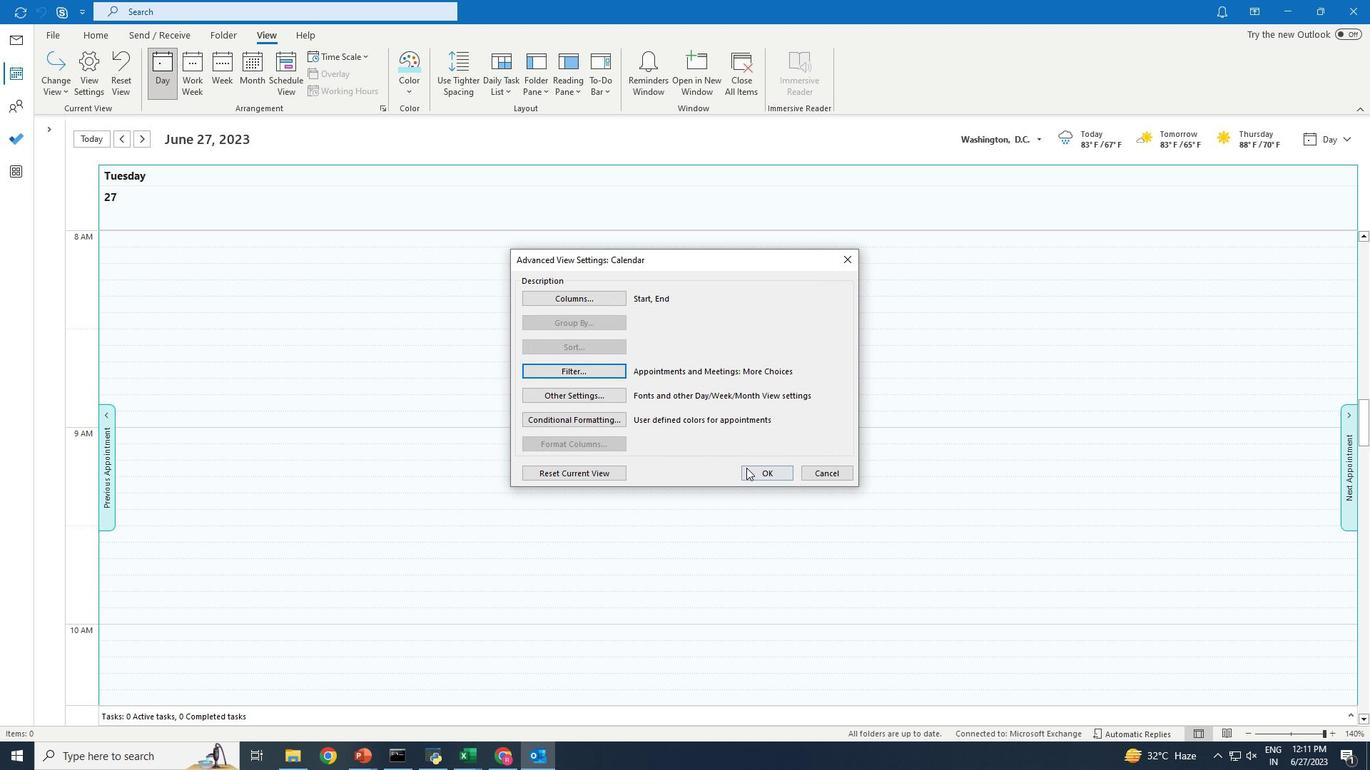
Action: Mouse pressed left at (752, 470)
Screenshot: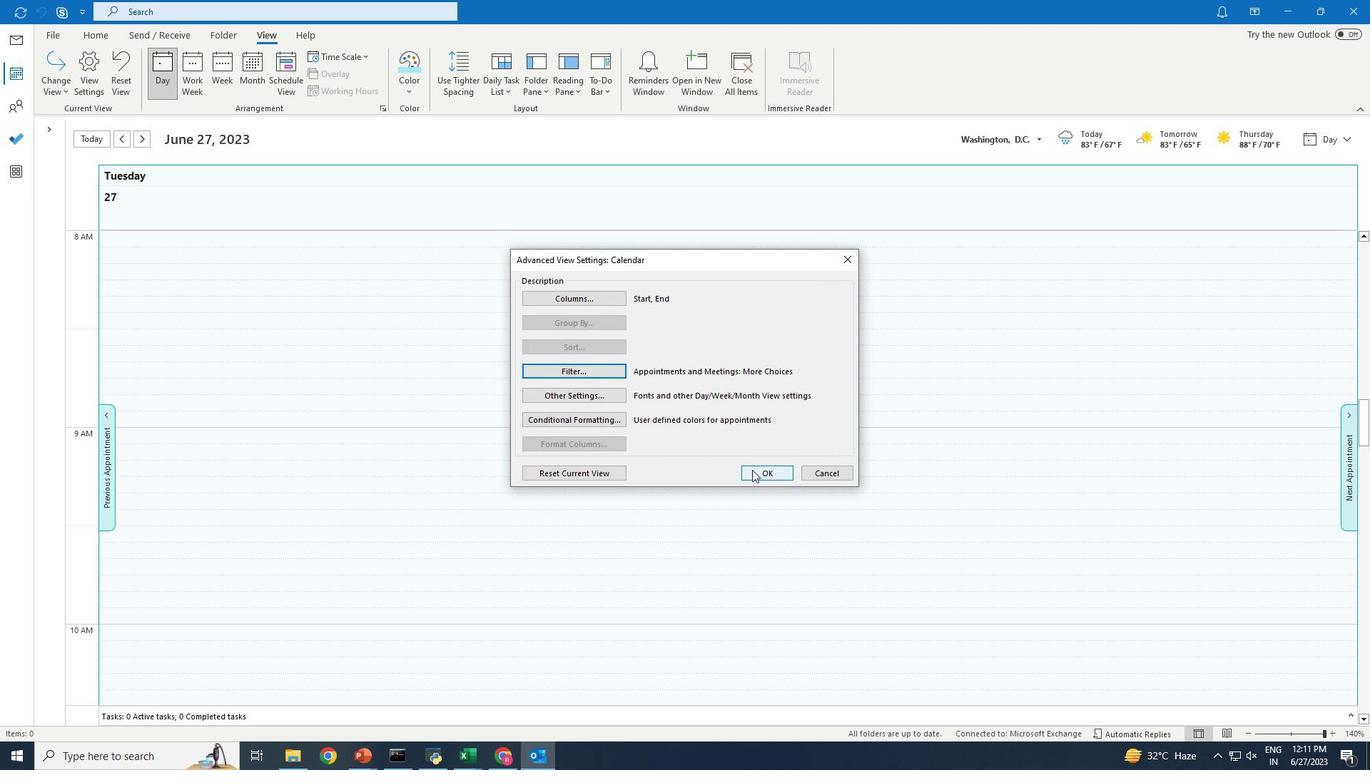 
Action: Mouse moved to (738, 469)
Screenshot: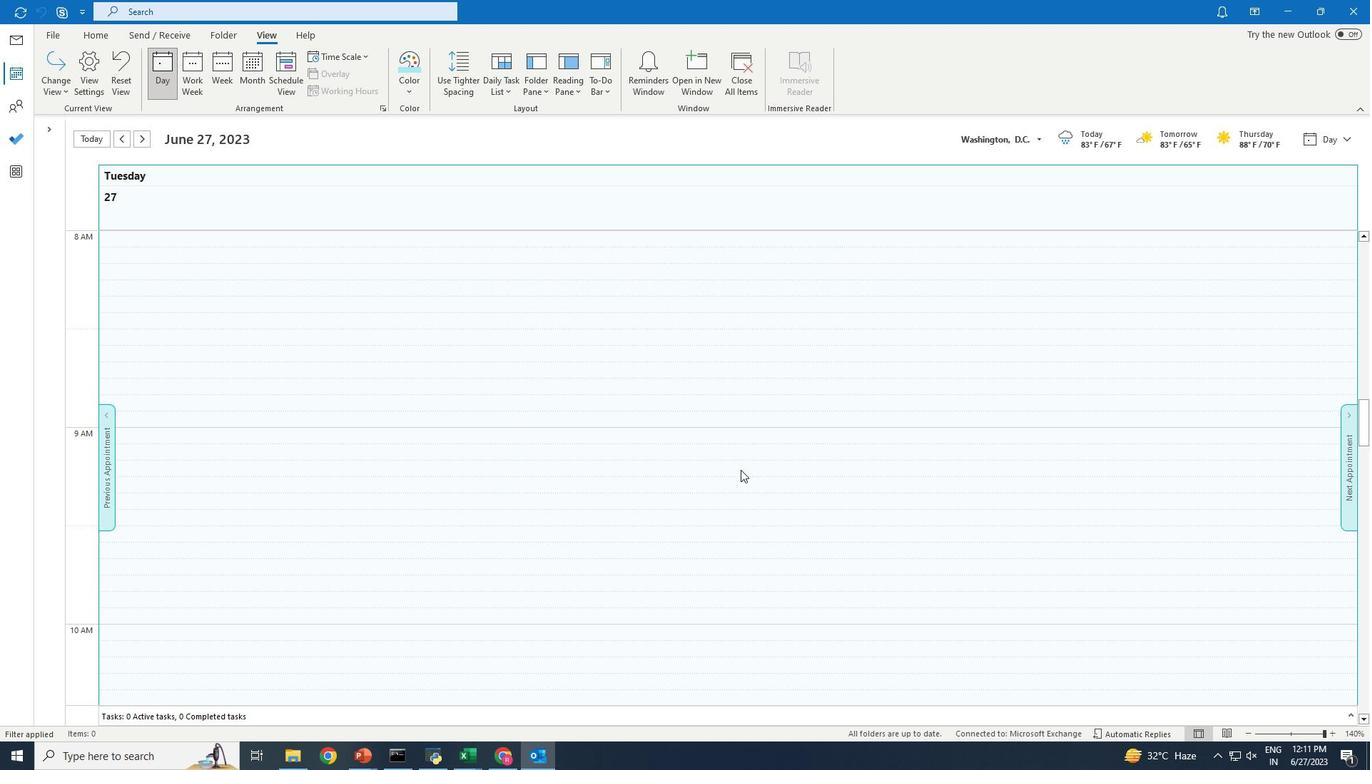 
